 Task: For heading Calibri with Bold.  font size for heading24,  'Change the font style of data to'Bell MT.  and font size to 16,  Change the alignment of both headline & data to Align middle & Align Center.  In the sheet  DashboardBudgetToolbook
Action: Mouse moved to (25, 123)
Screenshot: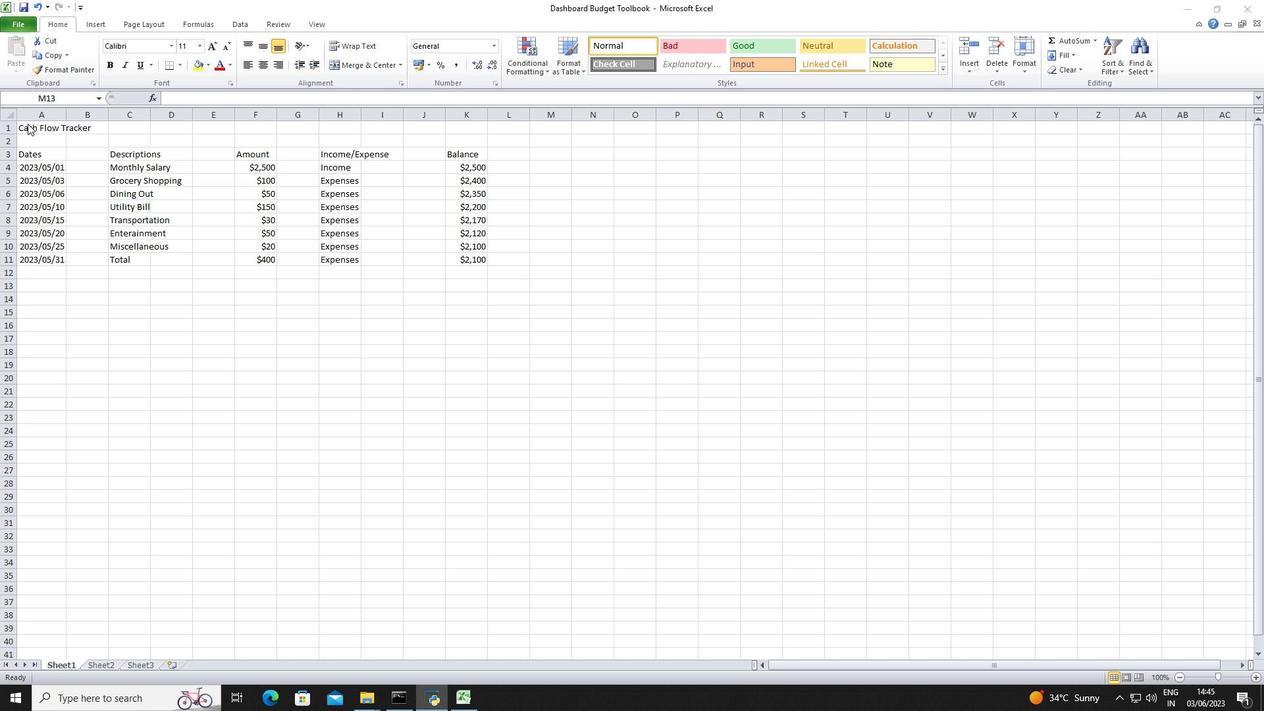 
Action: Mouse pressed left at (25, 123)
Screenshot: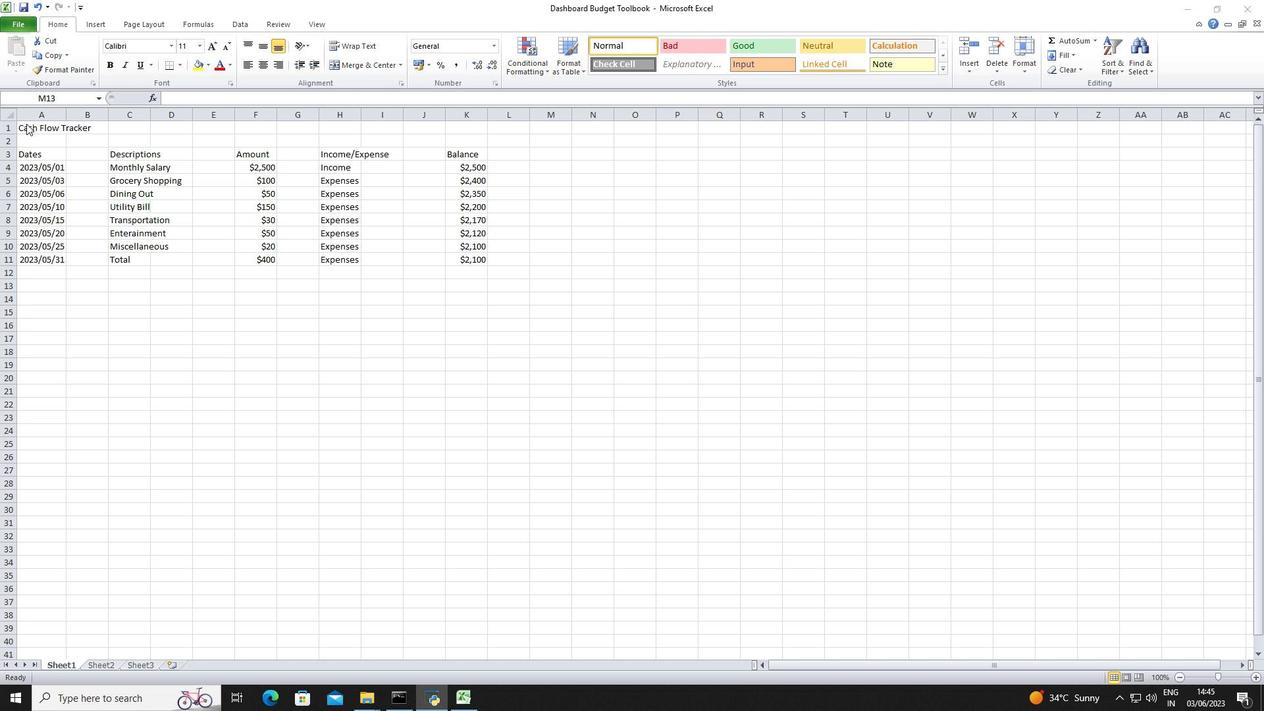 
Action: Mouse moved to (28, 129)
Screenshot: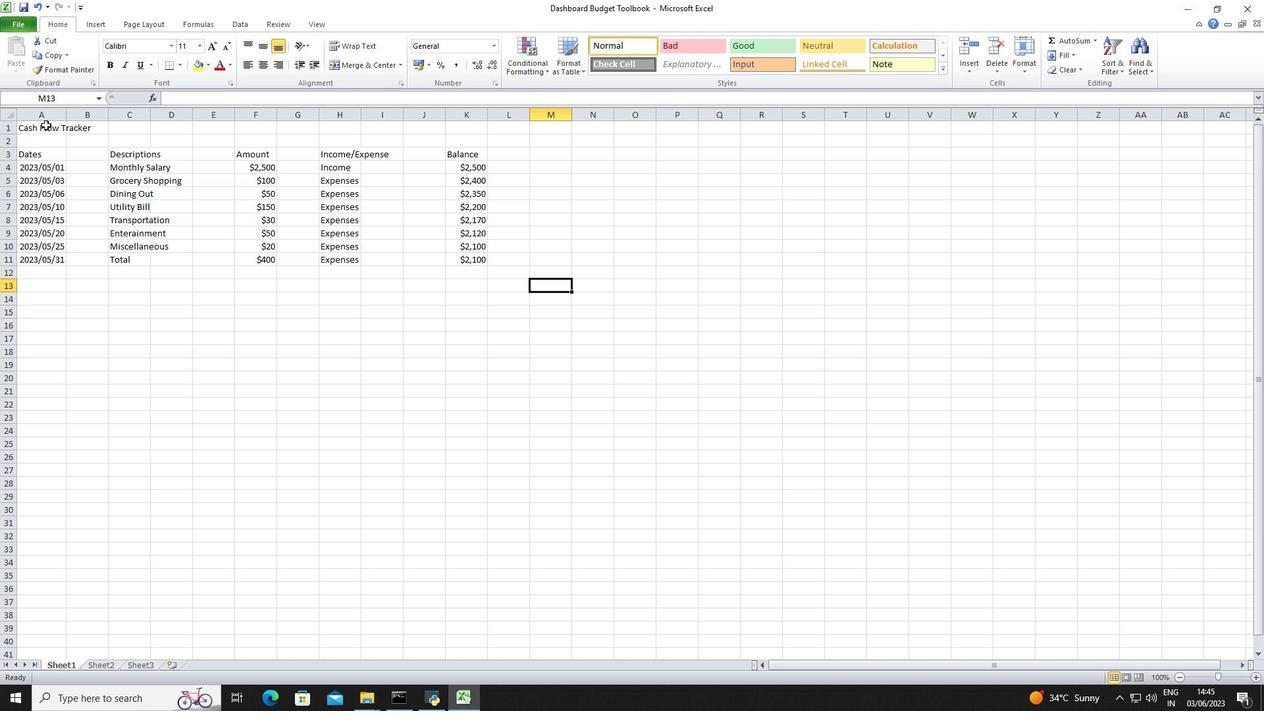 
Action: Mouse pressed left at (28, 129)
Screenshot: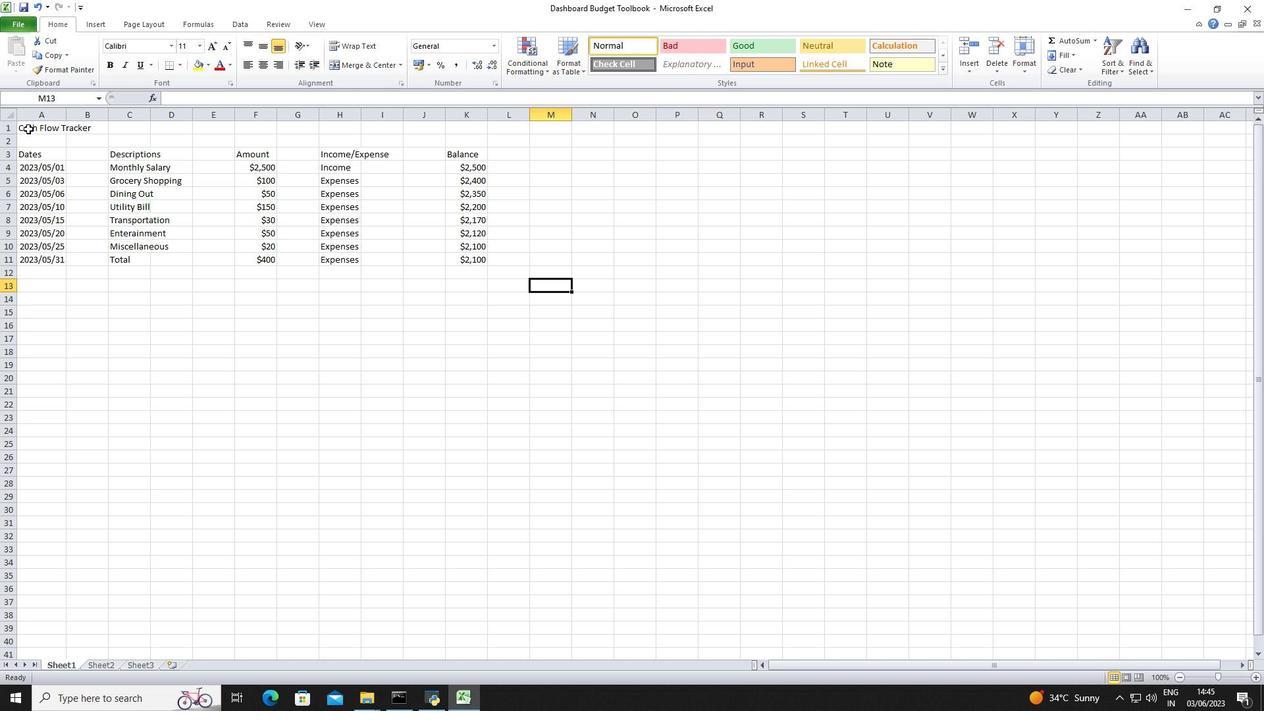 
Action: Mouse moved to (155, 46)
Screenshot: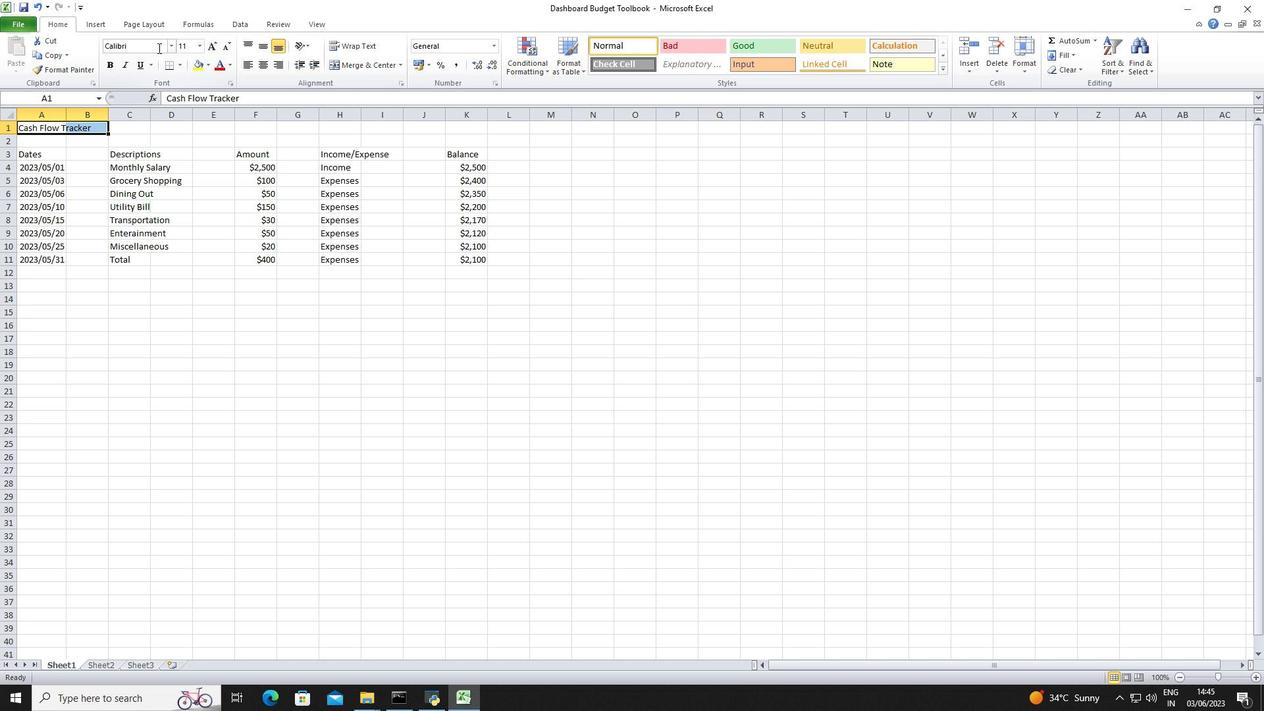 
Action: Mouse pressed left at (155, 46)
Screenshot: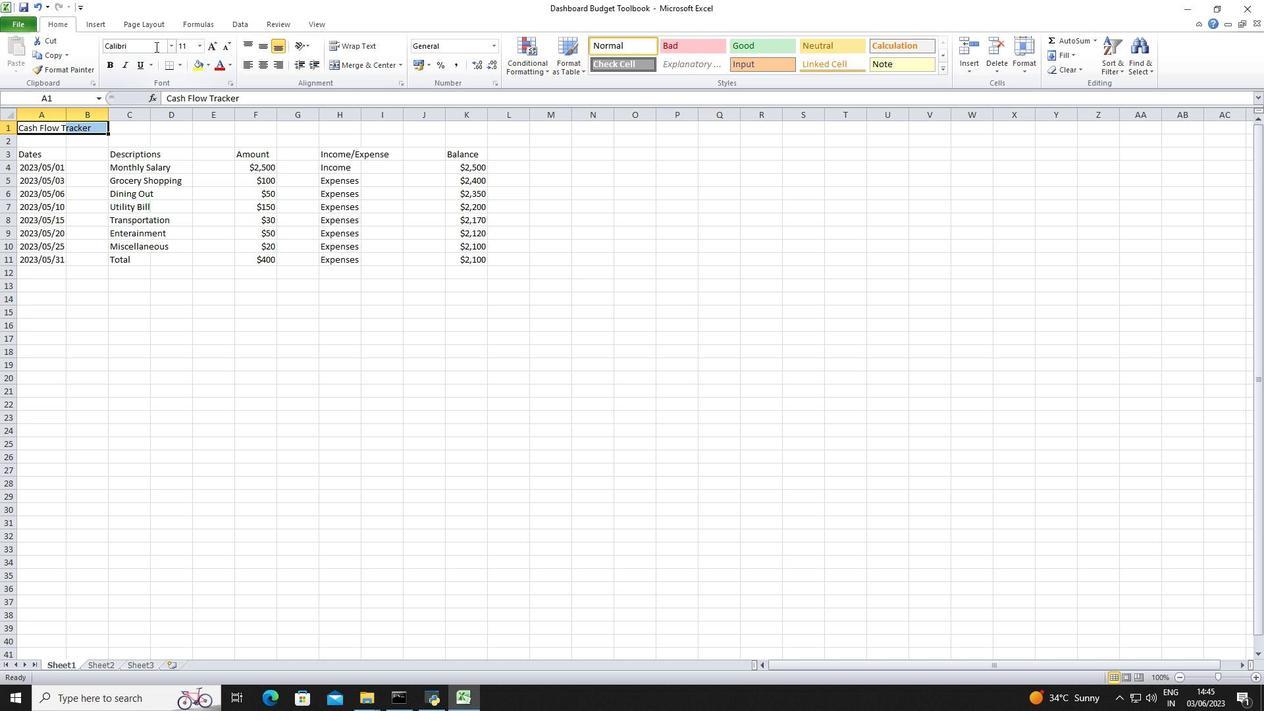 
Action: Key pressed <Key.enter>
Screenshot: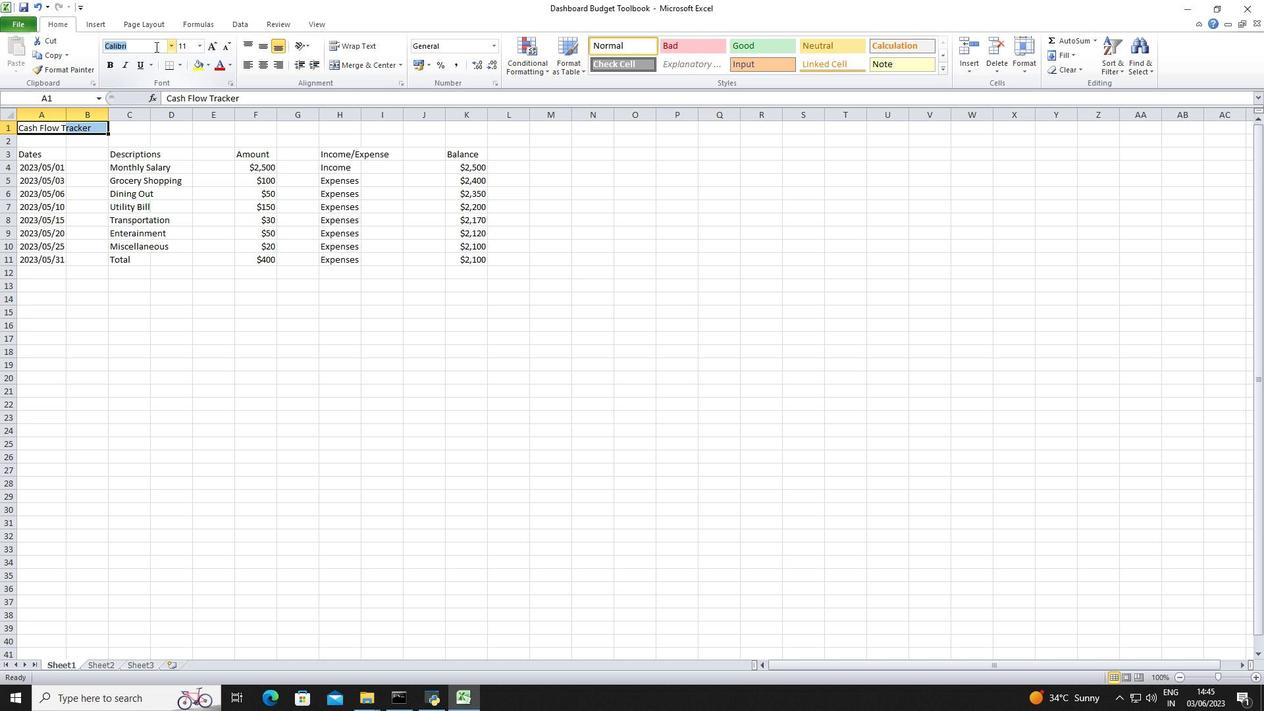 
Action: Mouse moved to (107, 64)
Screenshot: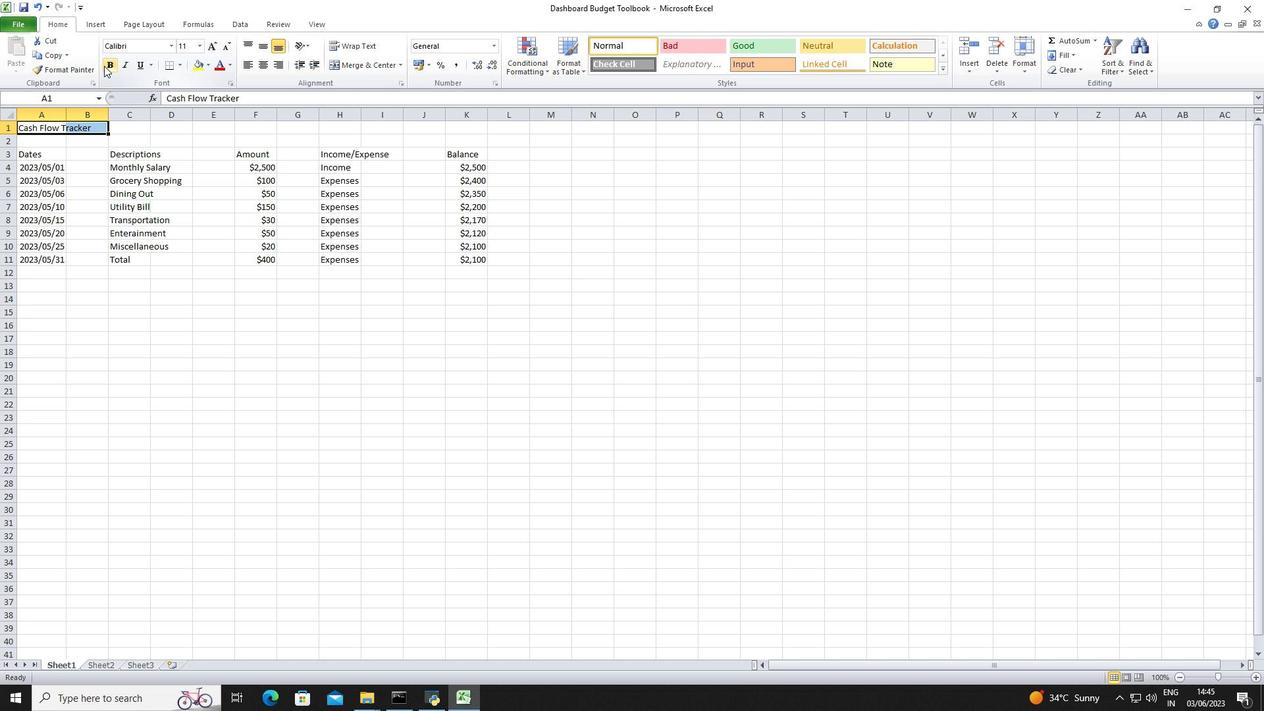 
Action: Mouse pressed left at (107, 64)
Screenshot: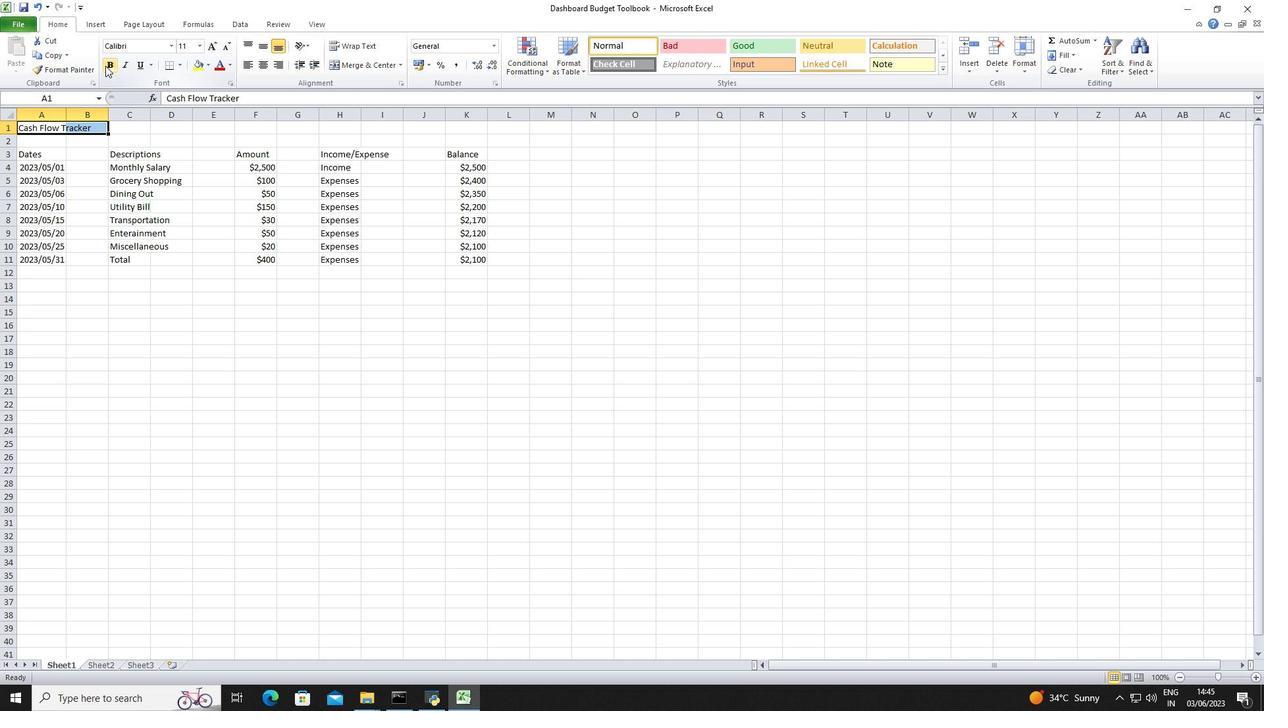 
Action: Mouse moved to (201, 43)
Screenshot: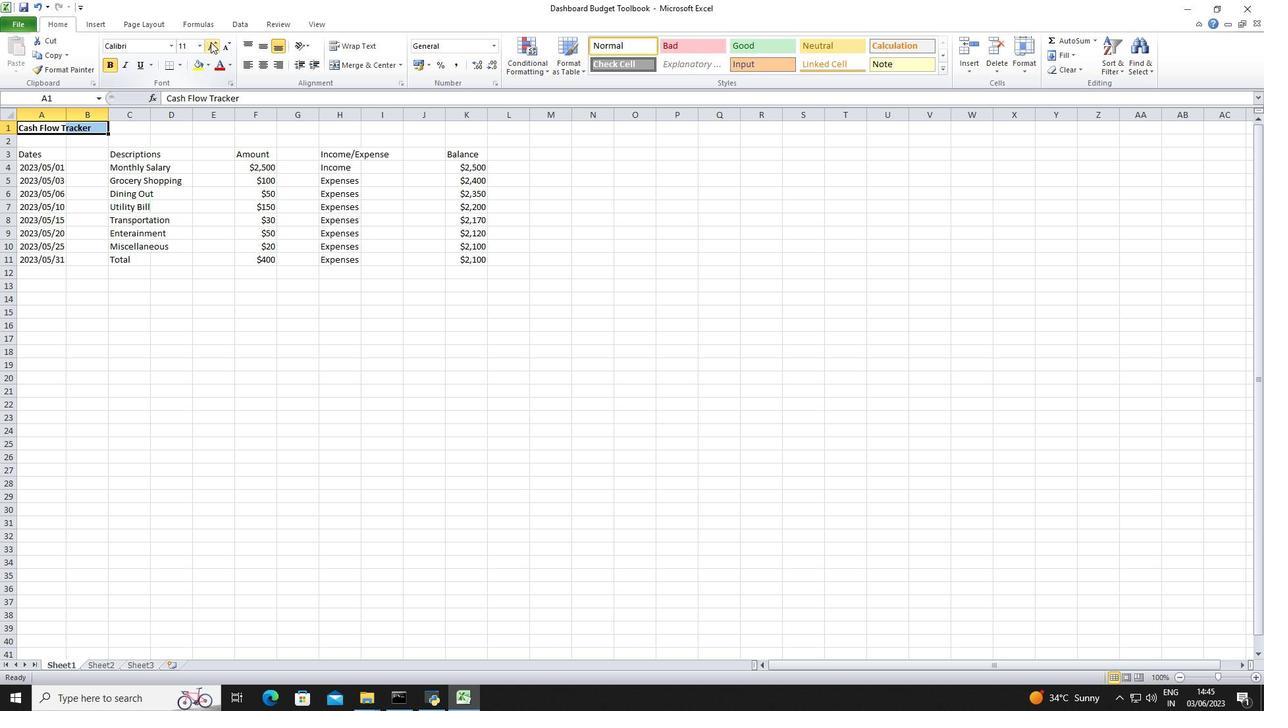 
Action: Mouse pressed left at (201, 43)
Screenshot: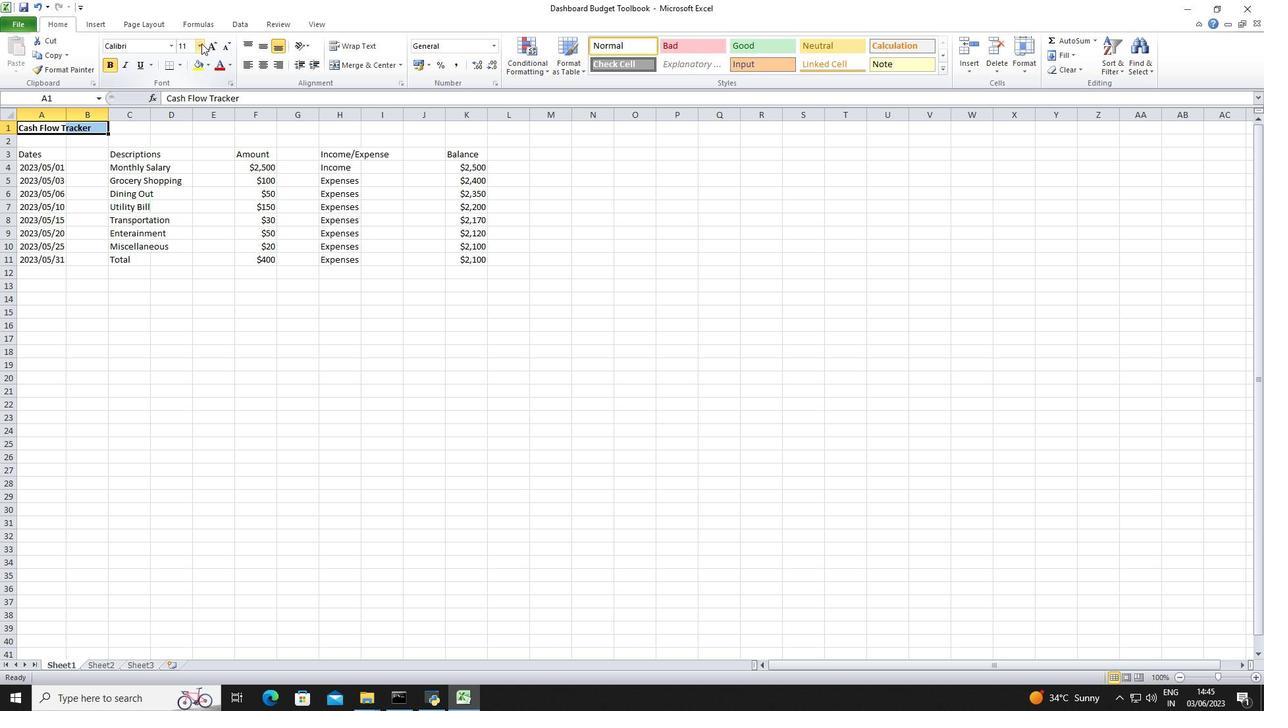 
Action: Mouse moved to (187, 171)
Screenshot: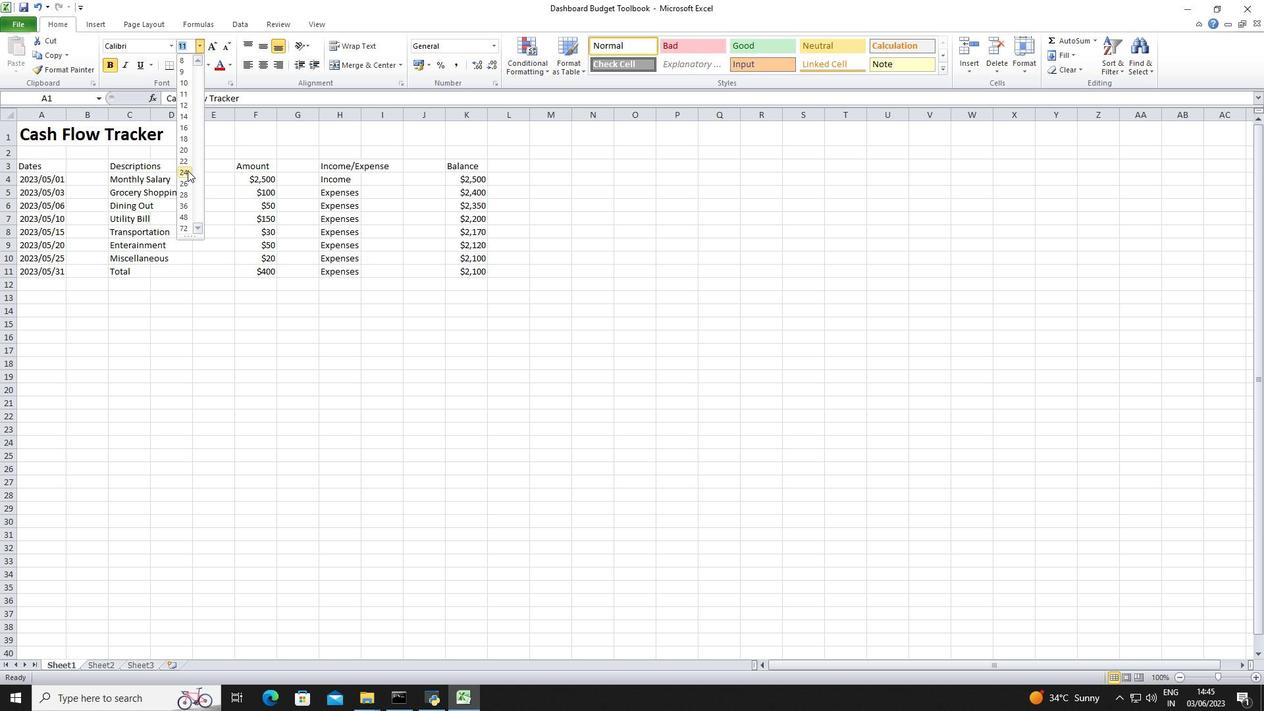 
Action: Mouse pressed left at (187, 171)
Screenshot: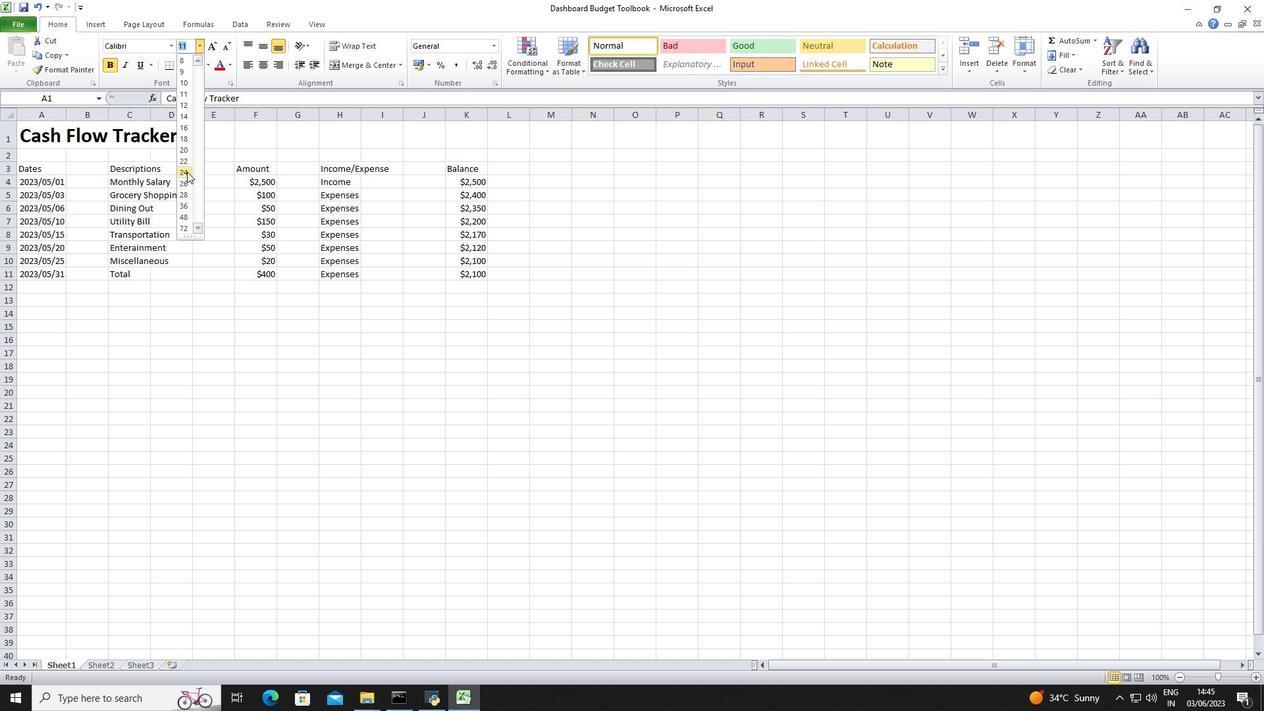 
Action: Mouse moved to (46, 170)
Screenshot: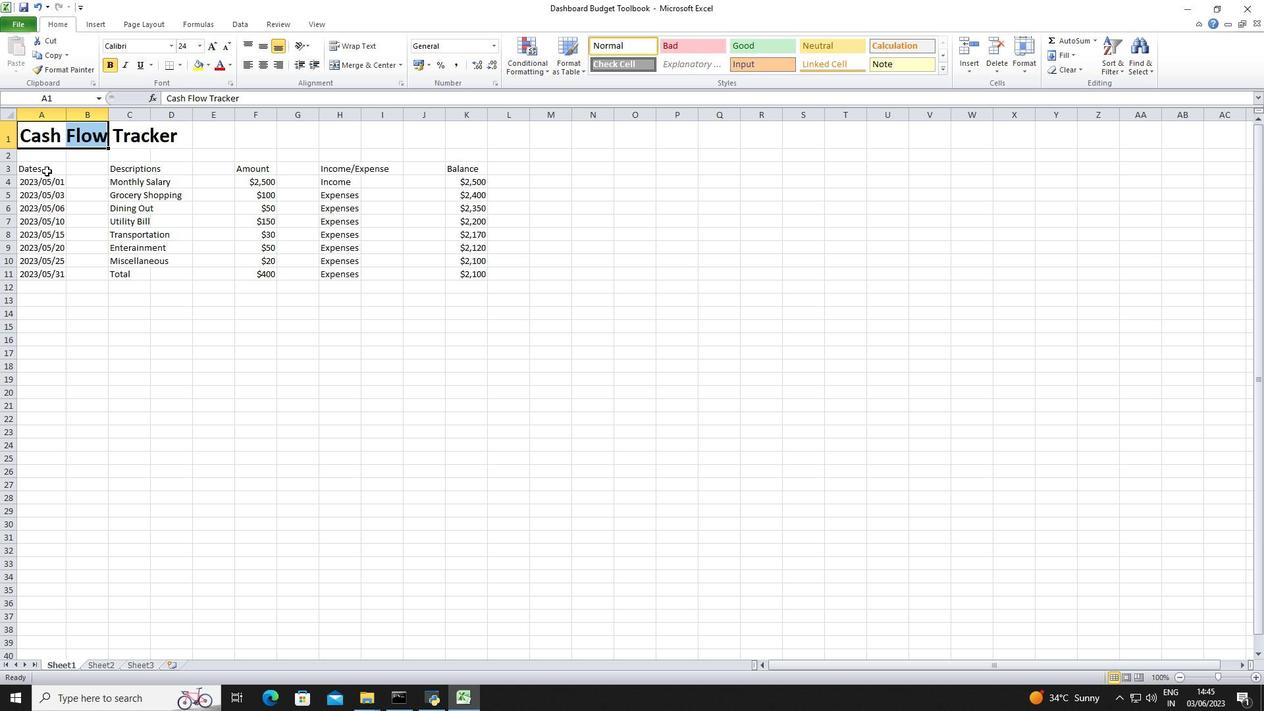 
Action: Mouse pressed left at (46, 170)
Screenshot: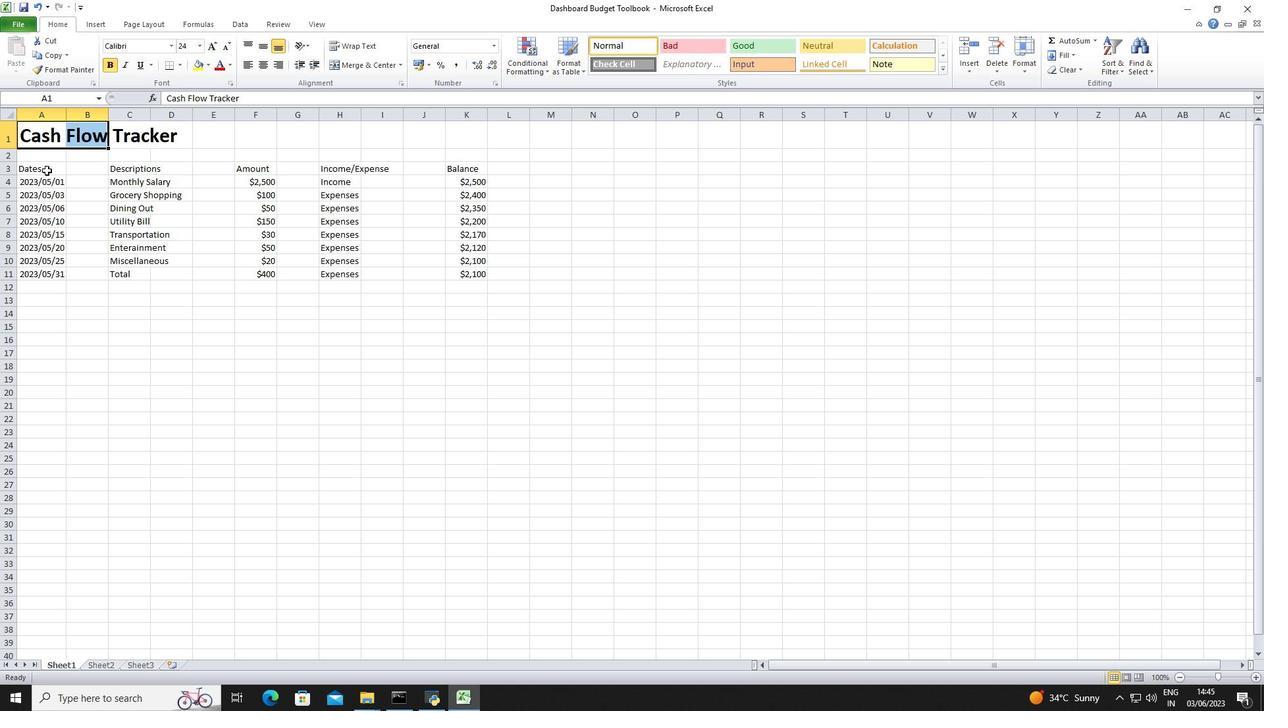 
Action: Mouse moved to (143, 51)
Screenshot: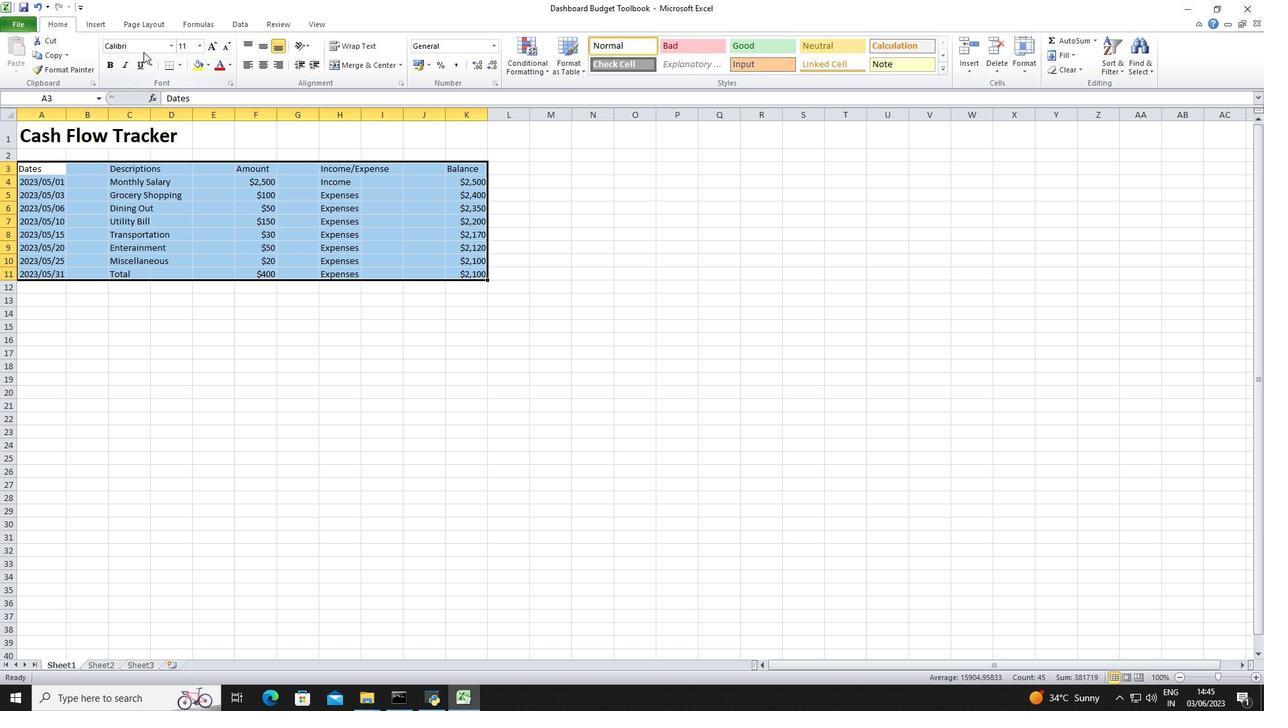 
Action: Mouse pressed left at (143, 51)
Screenshot: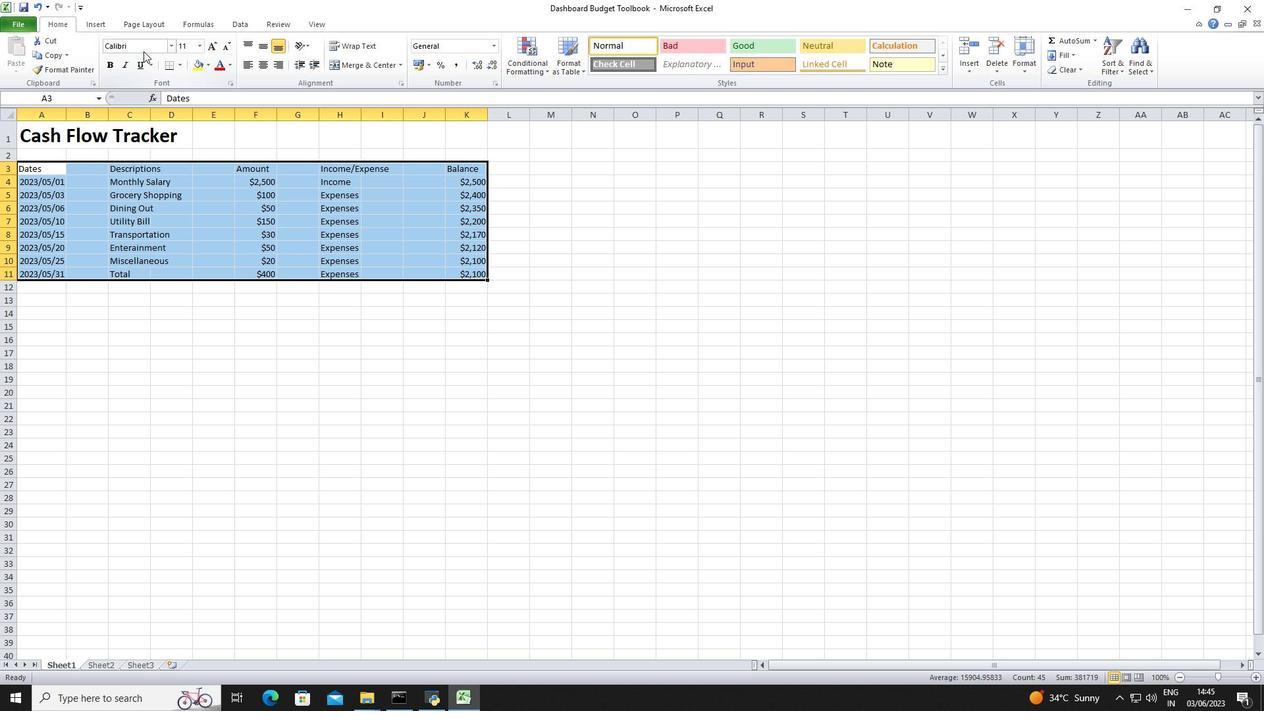 
Action: Mouse moved to (143, 46)
Screenshot: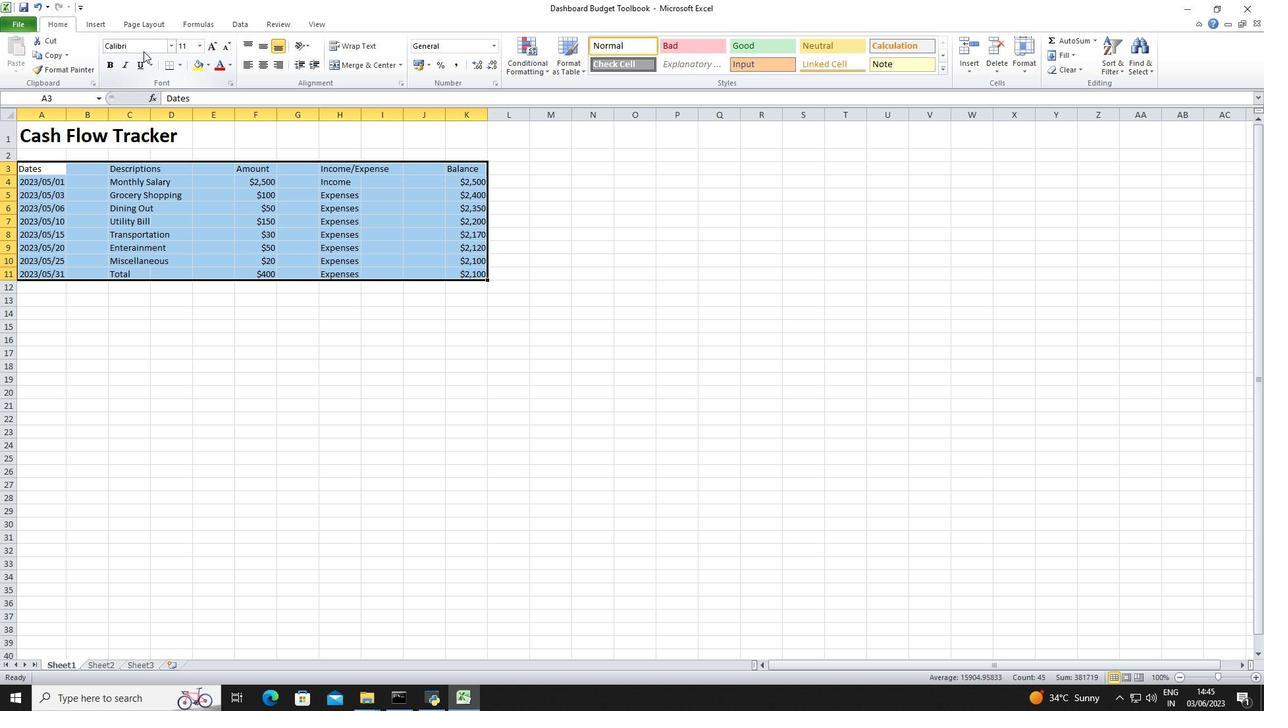 
Action: Mouse pressed left at (143, 46)
Screenshot: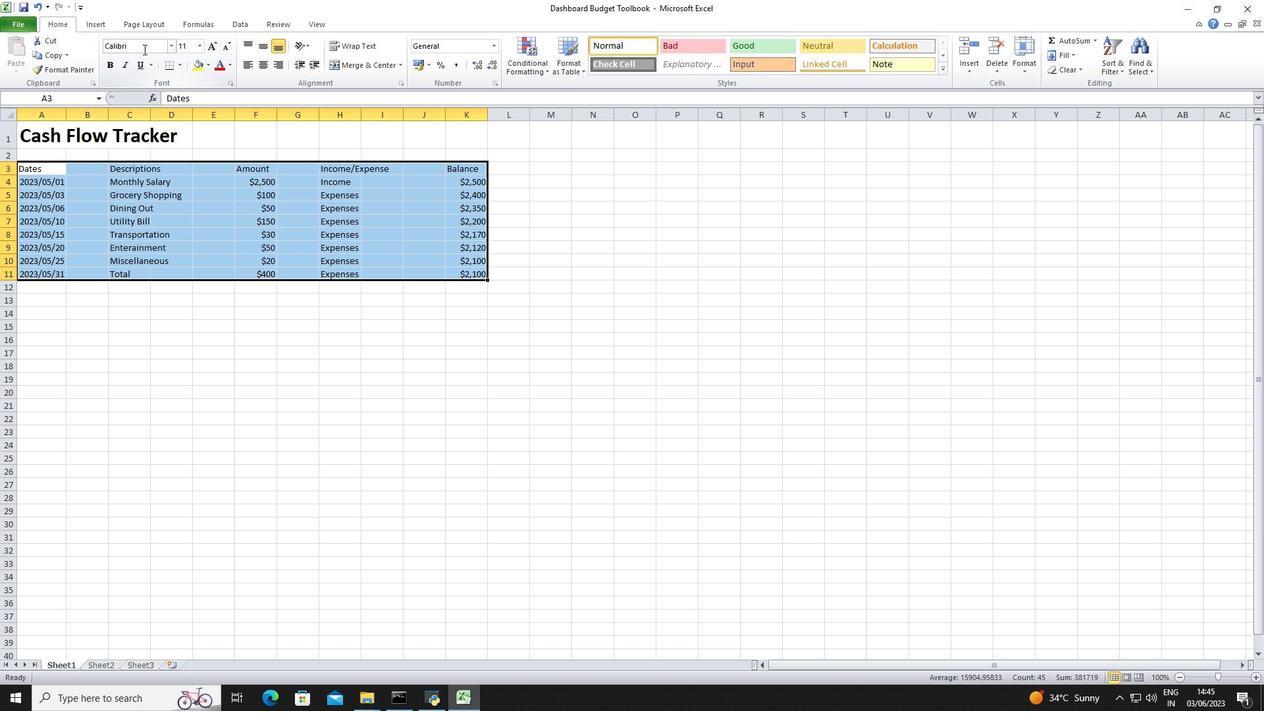 
Action: Key pressed <Key.shift>Bell<Key.space><Key.shift>MT
Screenshot: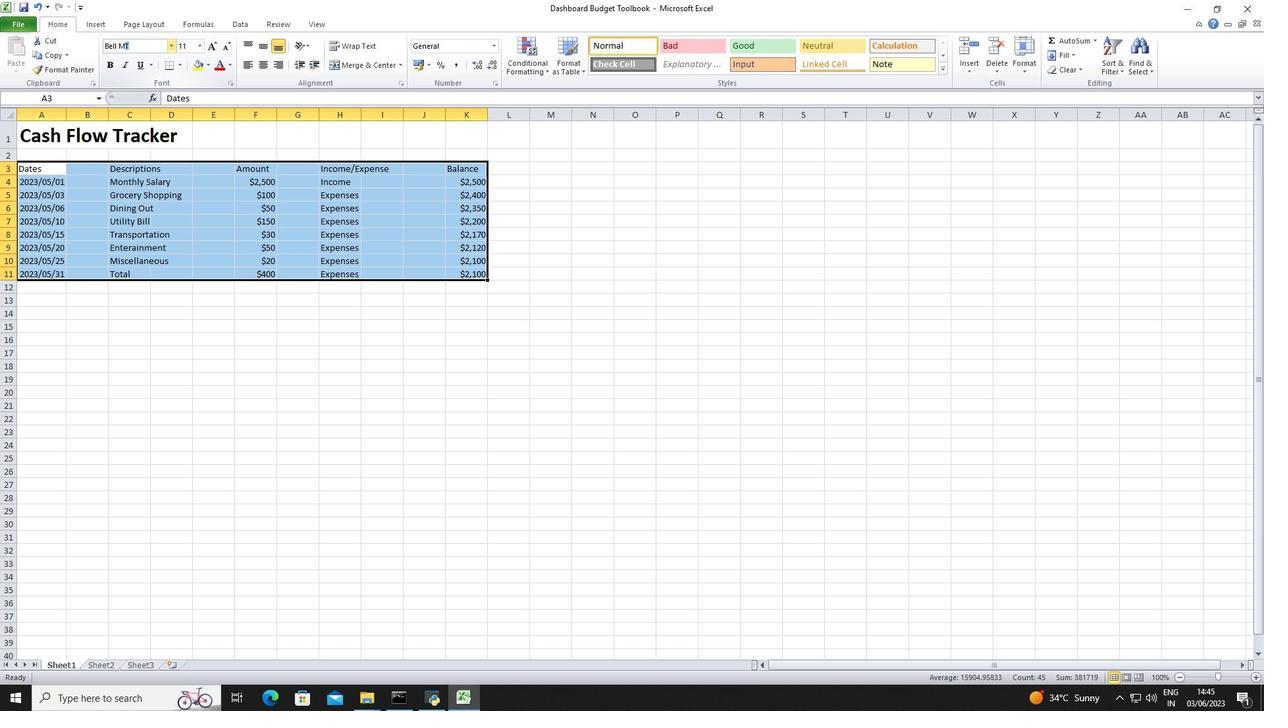 
Action: Mouse moved to (202, 46)
Screenshot: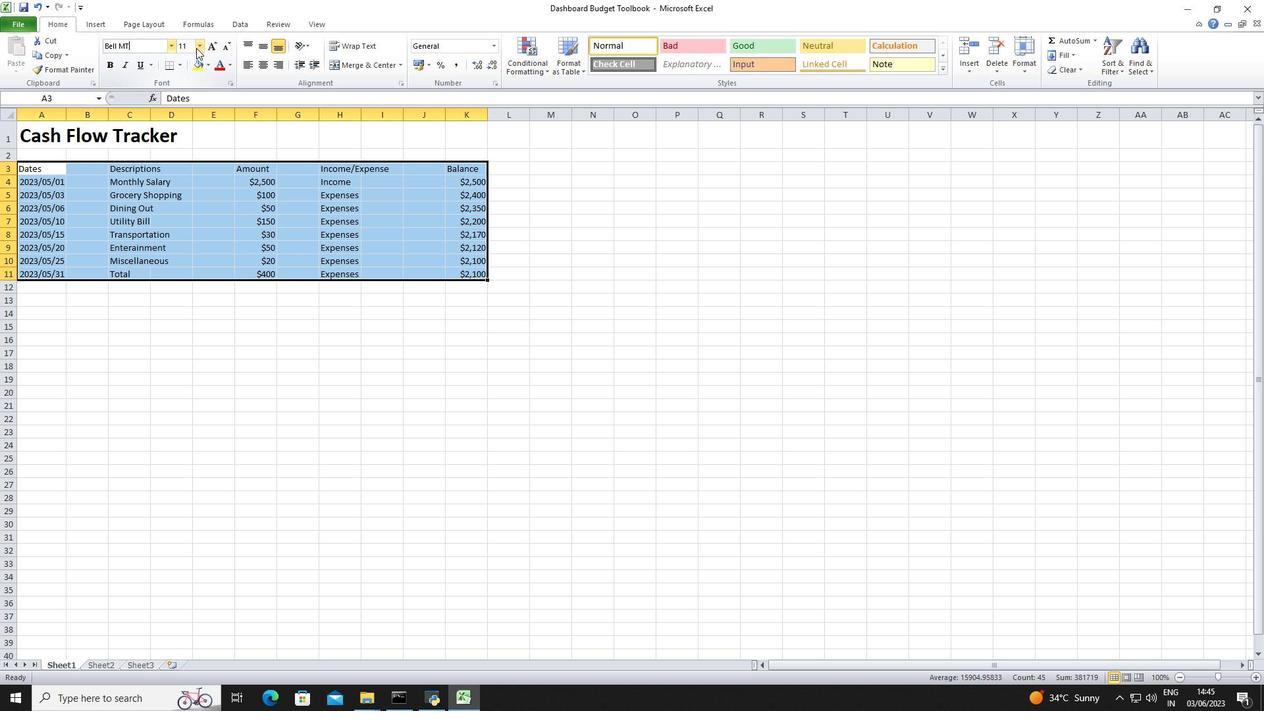 
Action: Mouse pressed left at (202, 46)
Screenshot: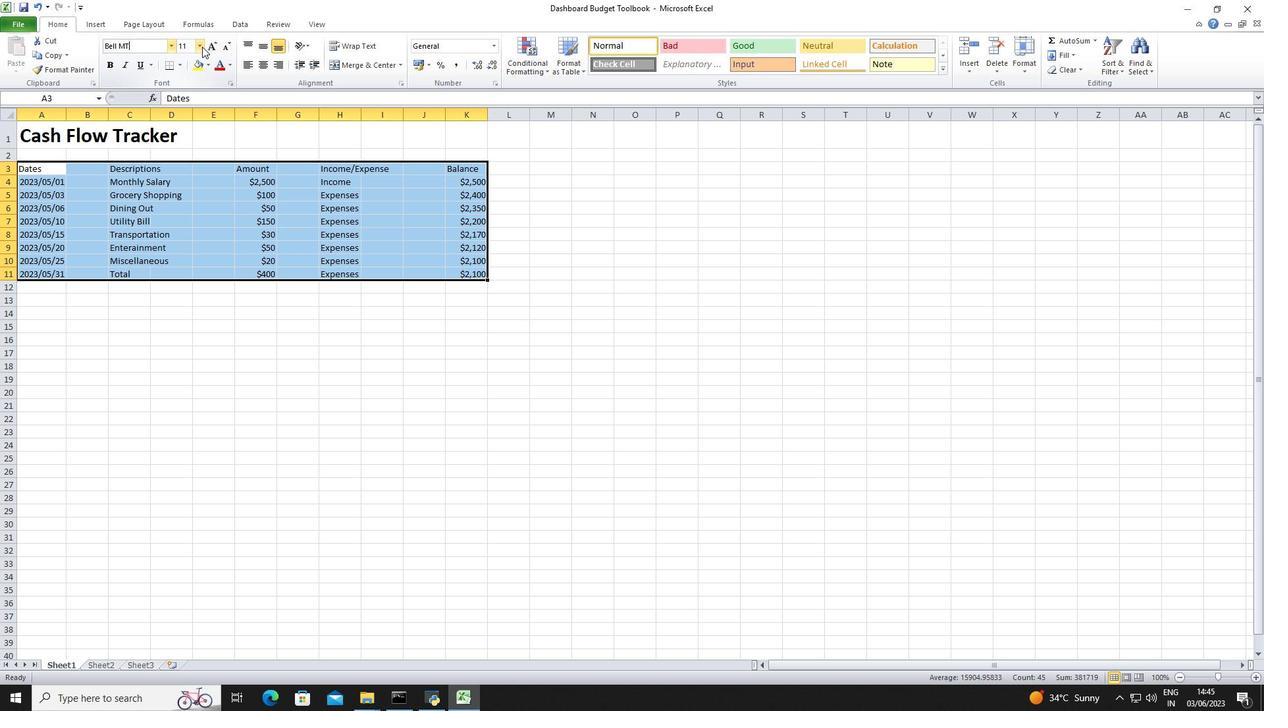 
Action: Mouse moved to (202, 51)
Screenshot: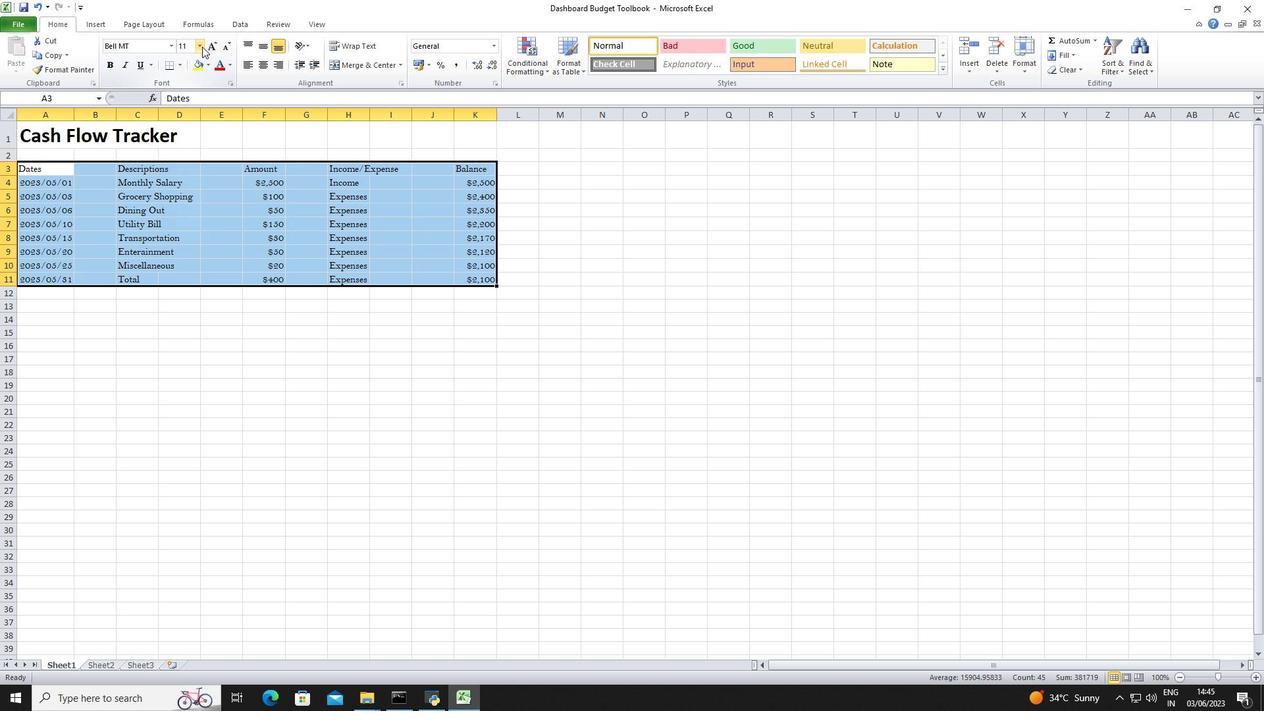 
Action: Mouse pressed left at (202, 51)
Screenshot: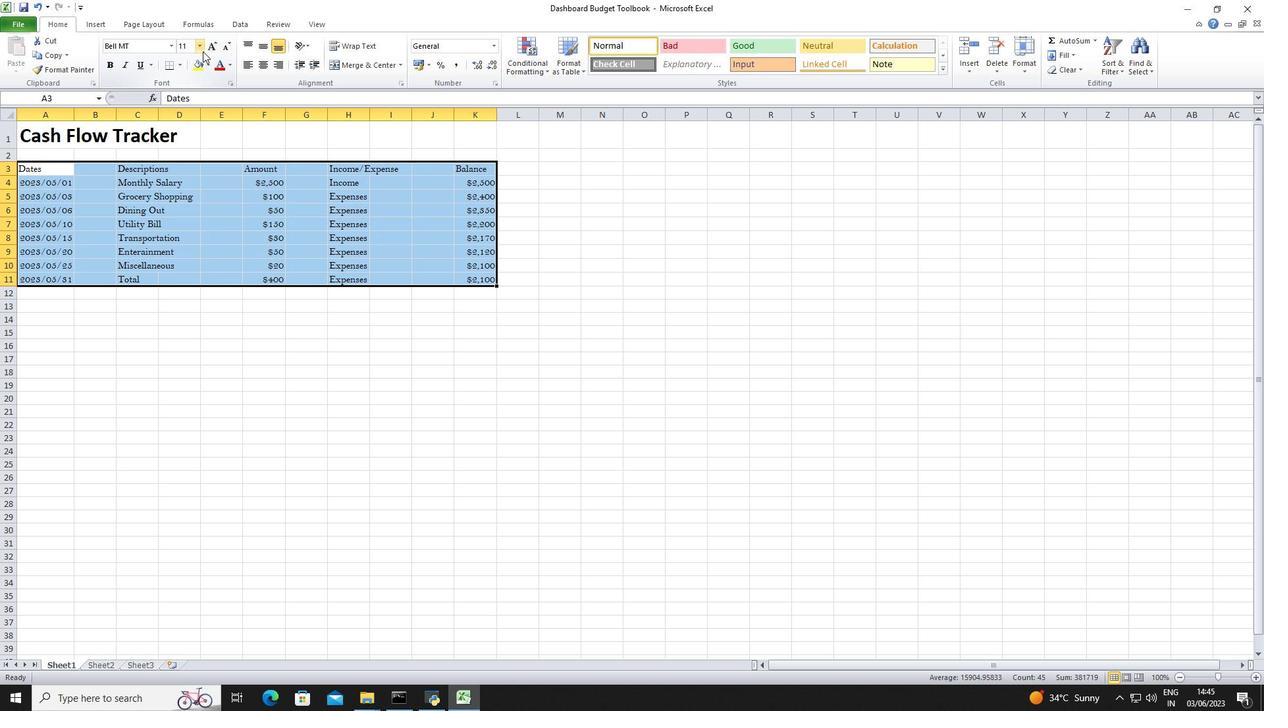 
Action: Mouse moved to (187, 122)
Screenshot: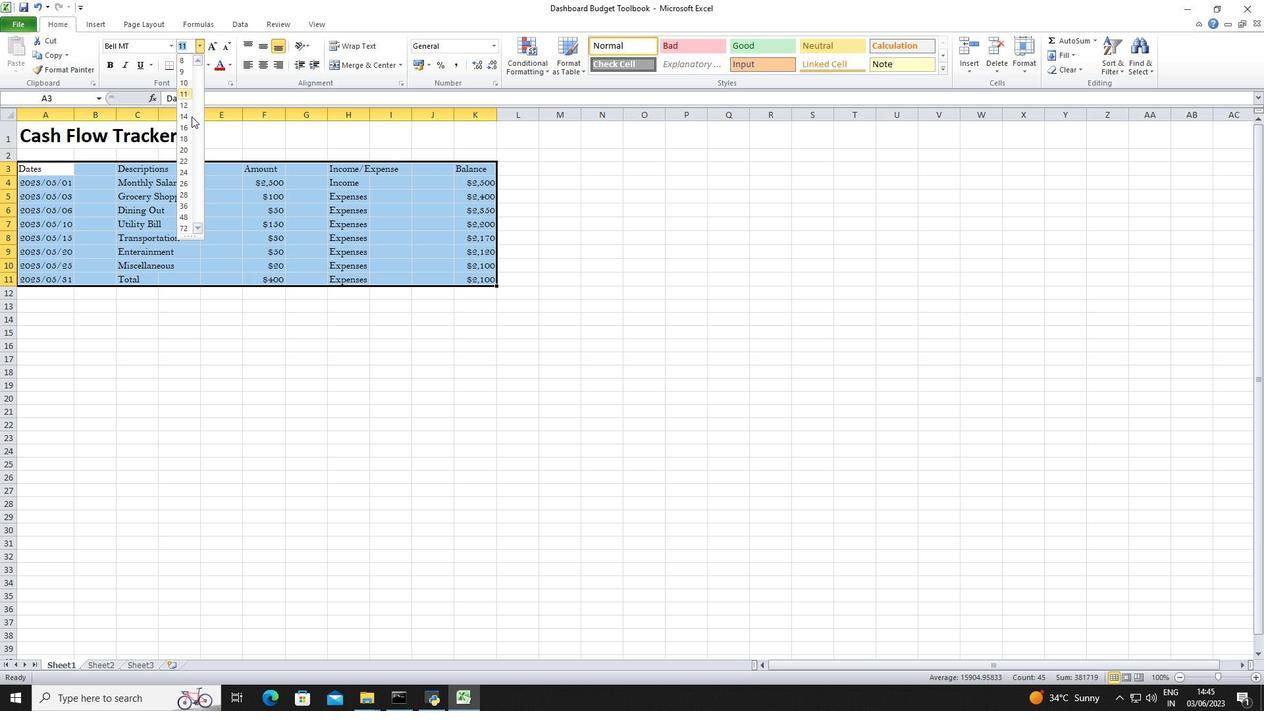 
Action: Mouse pressed left at (187, 122)
Screenshot: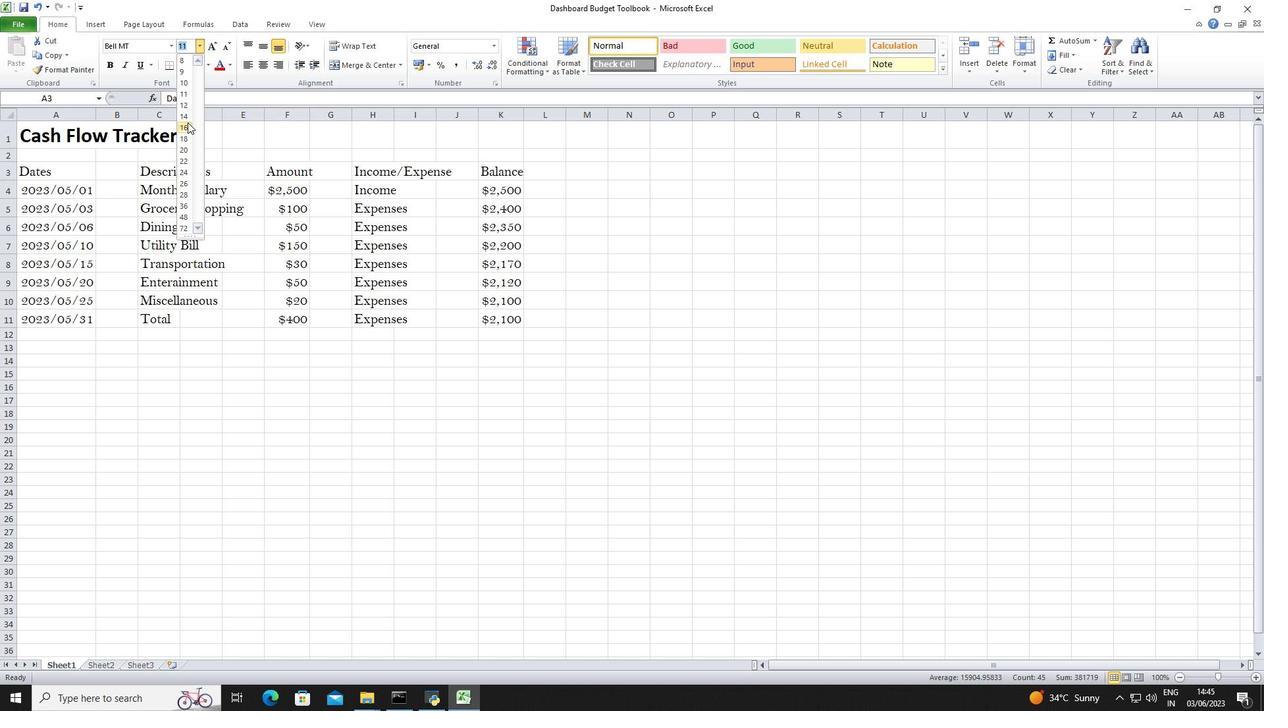 
Action: Mouse moved to (260, 64)
Screenshot: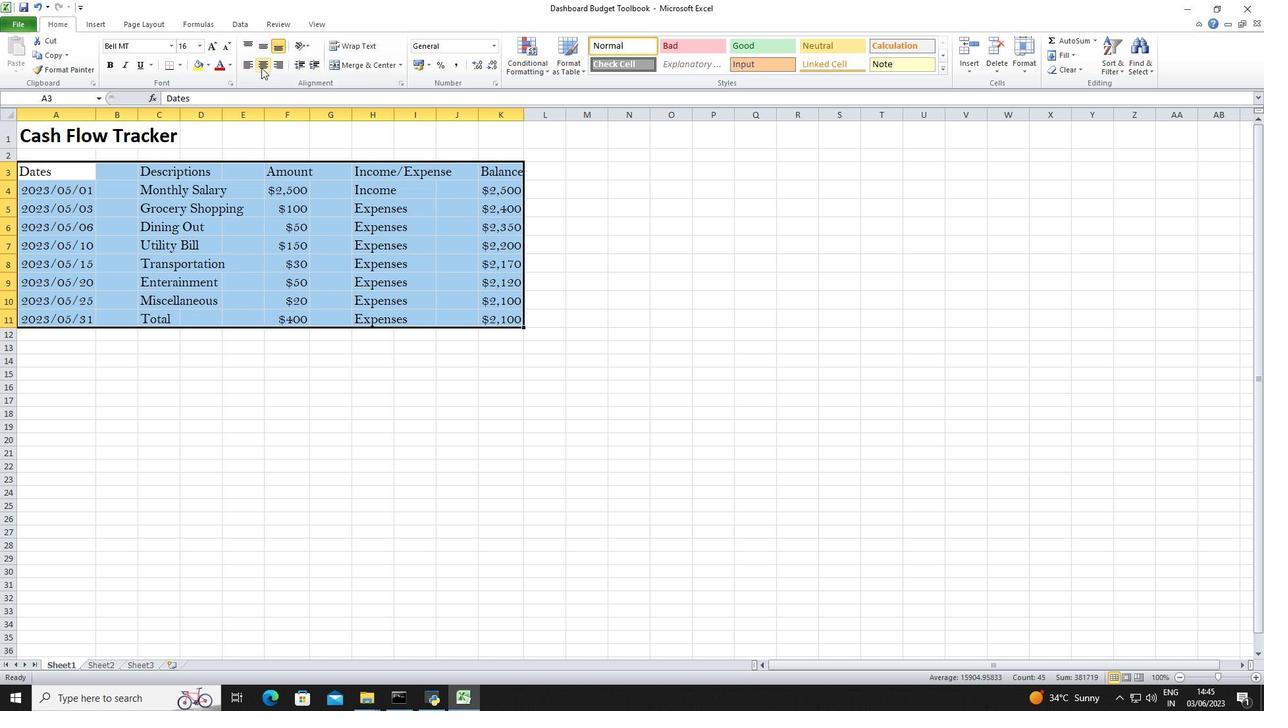 
Action: Mouse pressed left at (260, 64)
Screenshot: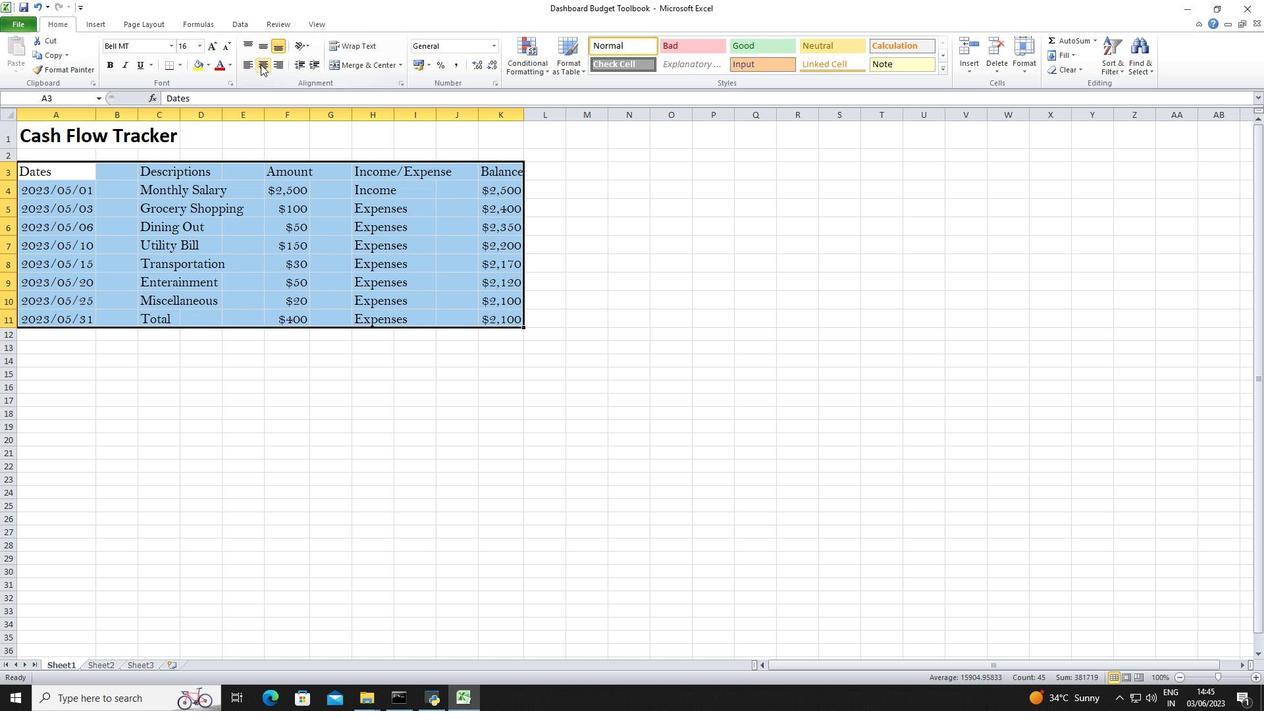 
Action: Mouse moved to (44, 140)
Screenshot: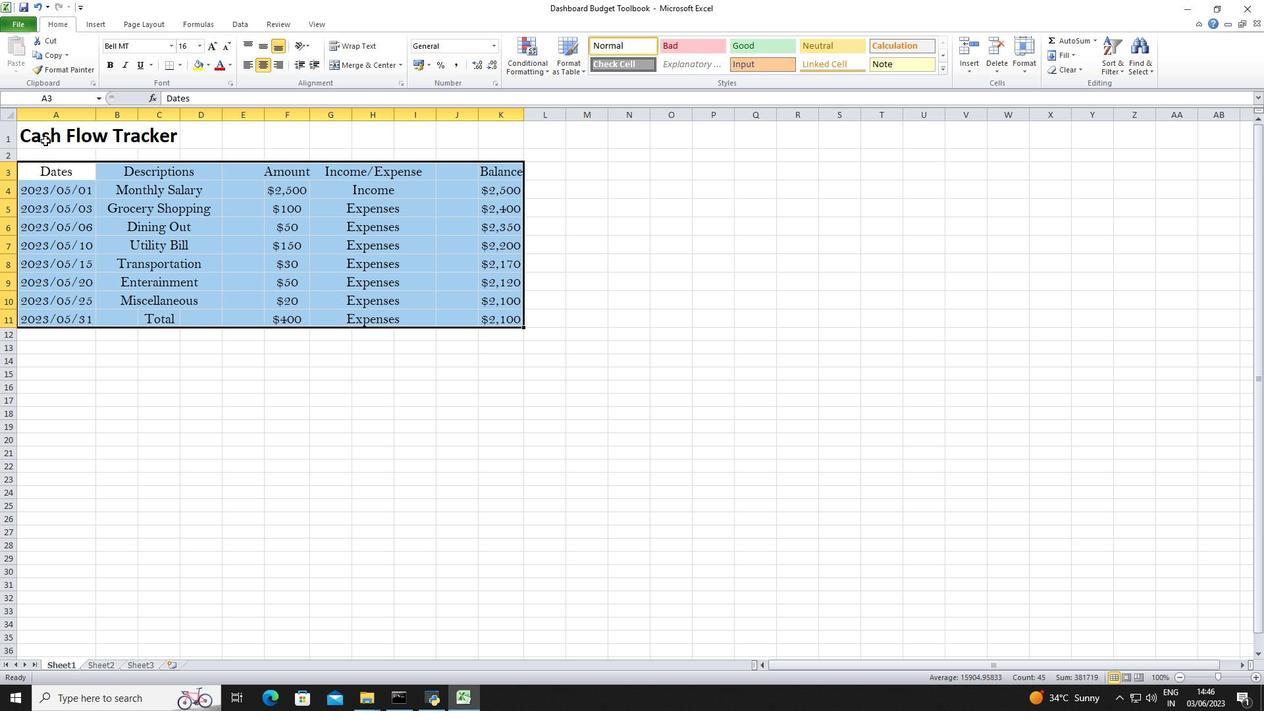 
Action: Mouse pressed left at (44, 140)
Screenshot: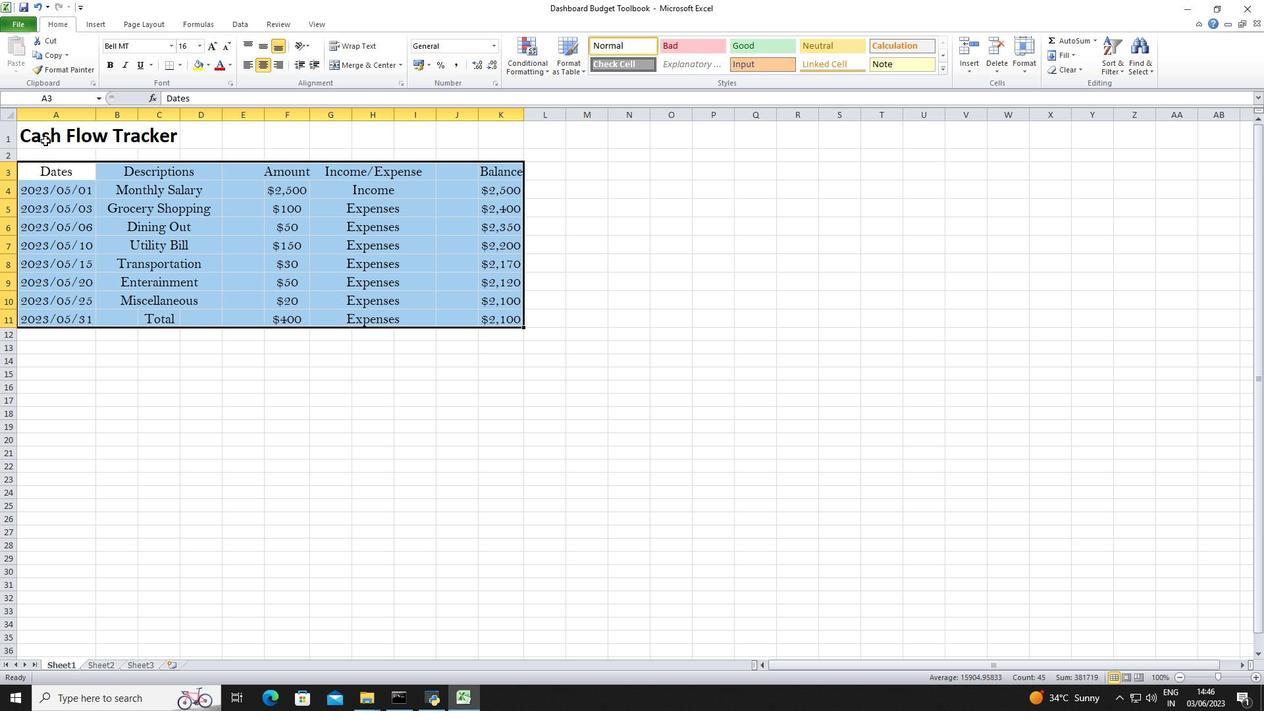
Action: Mouse moved to (261, 65)
Screenshot: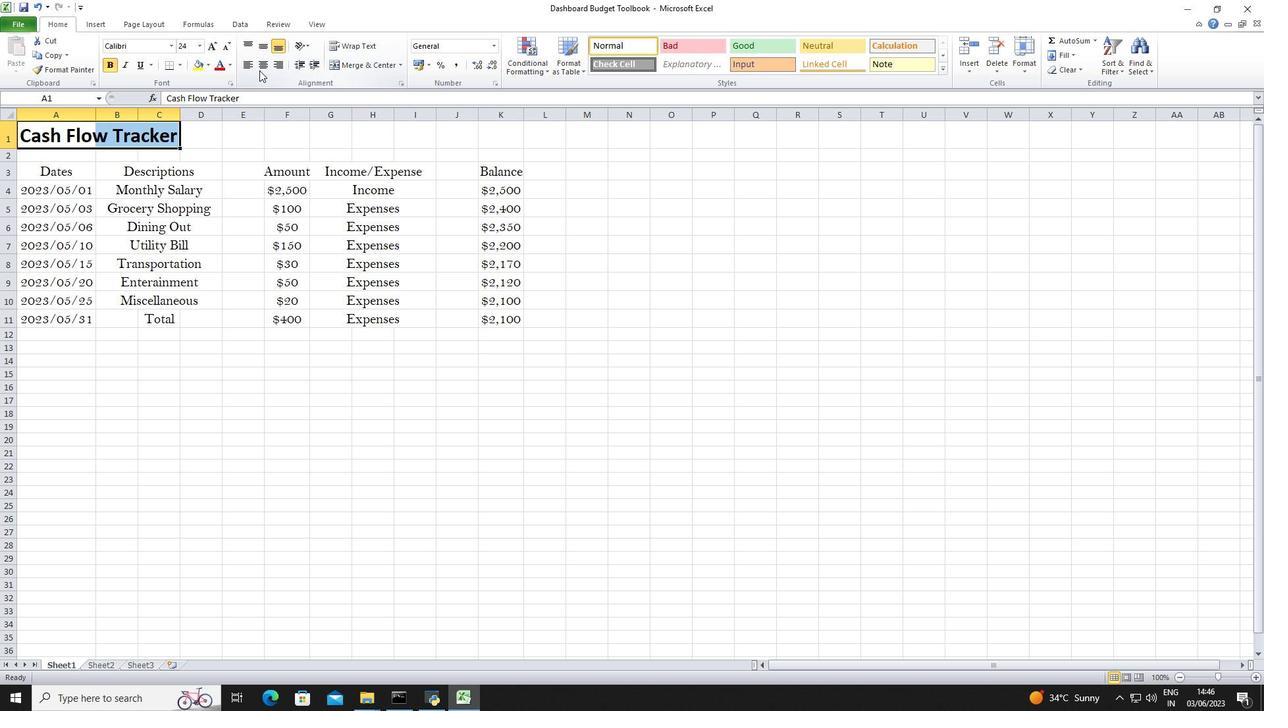
Action: Mouse pressed left at (261, 65)
Screenshot: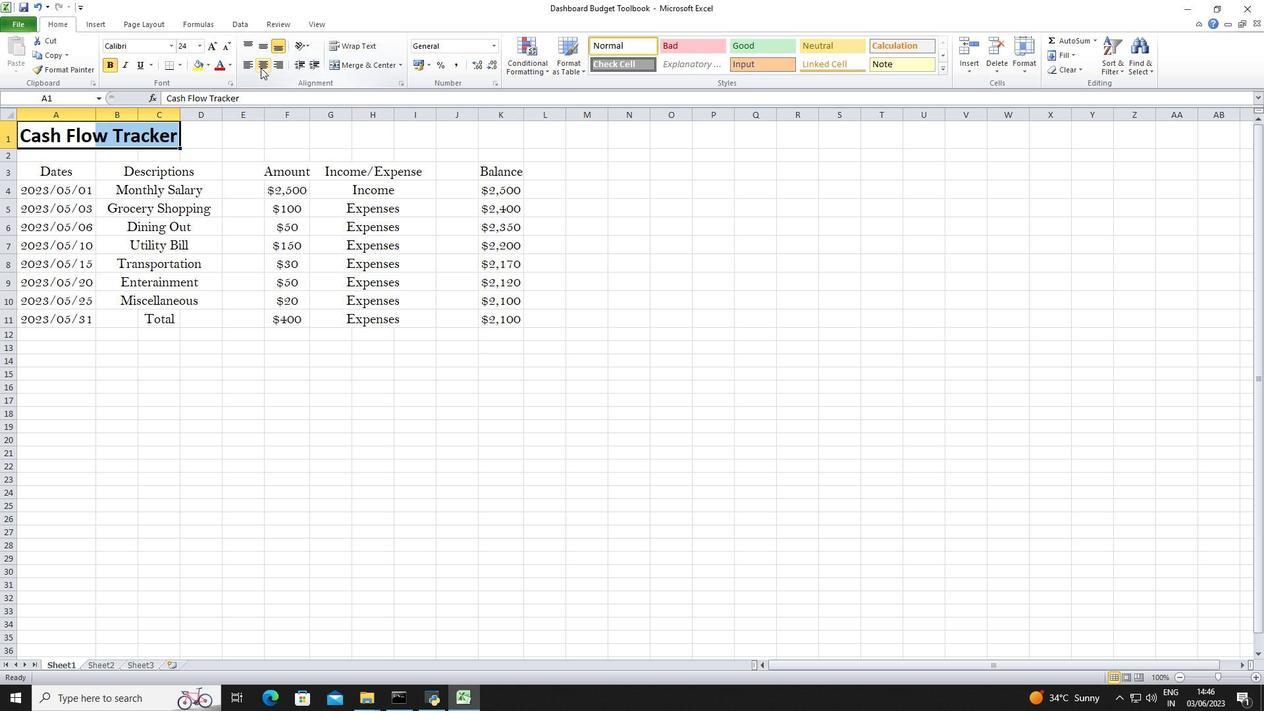 
Action: Mouse moved to (95, 117)
Screenshot: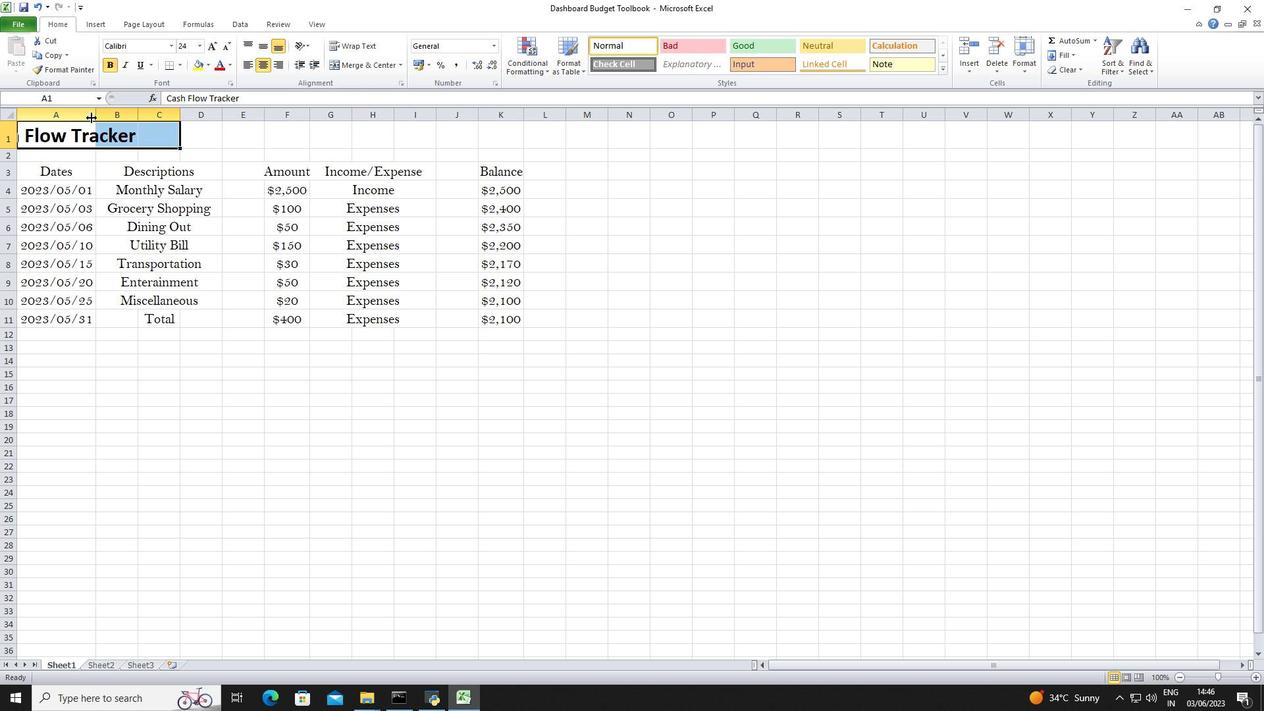
Action: Mouse pressed left at (95, 117)
Screenshot: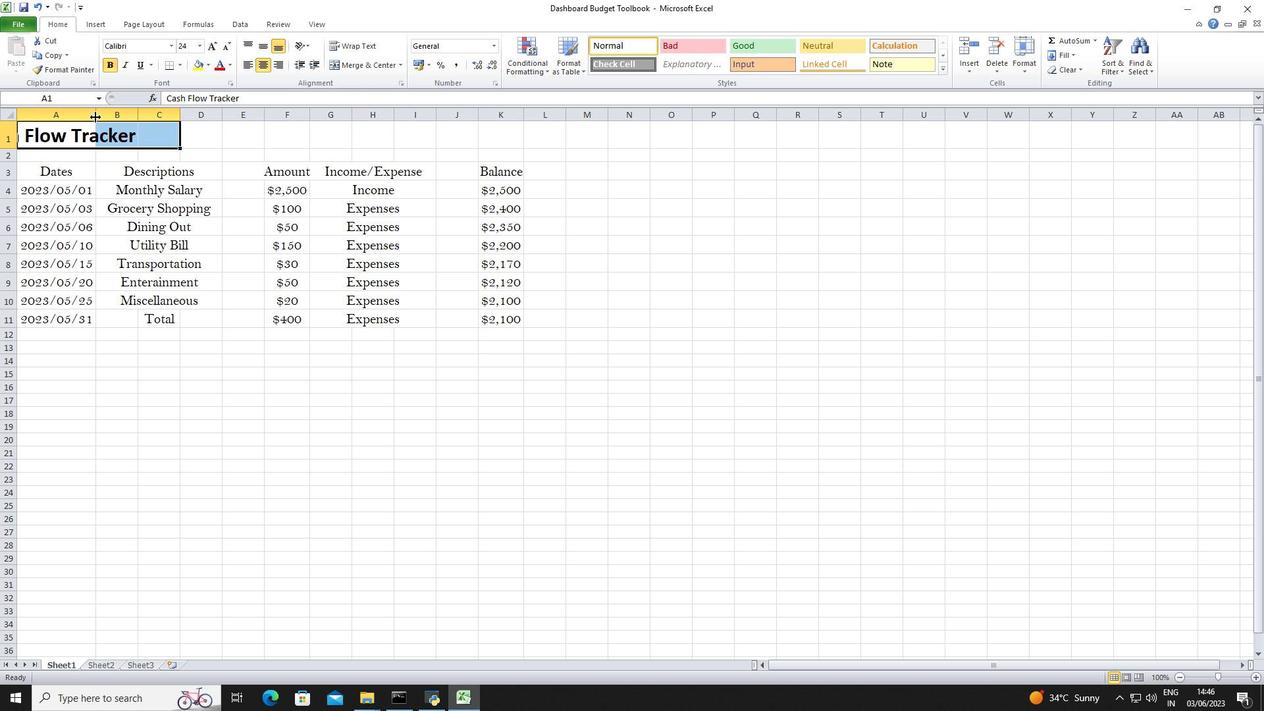 
Action: Mouse moved to (164, 119)
Screenshot: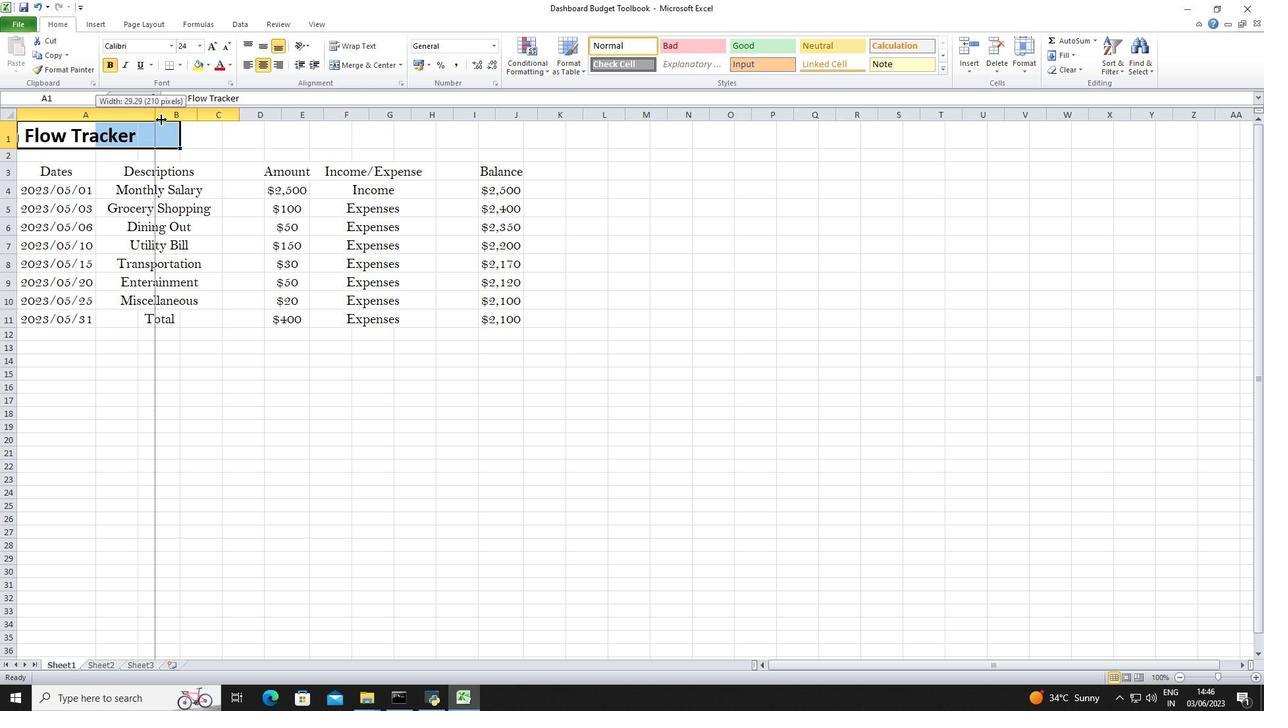 
Action: Mouse pressed left at (164, 119)
Screenshot: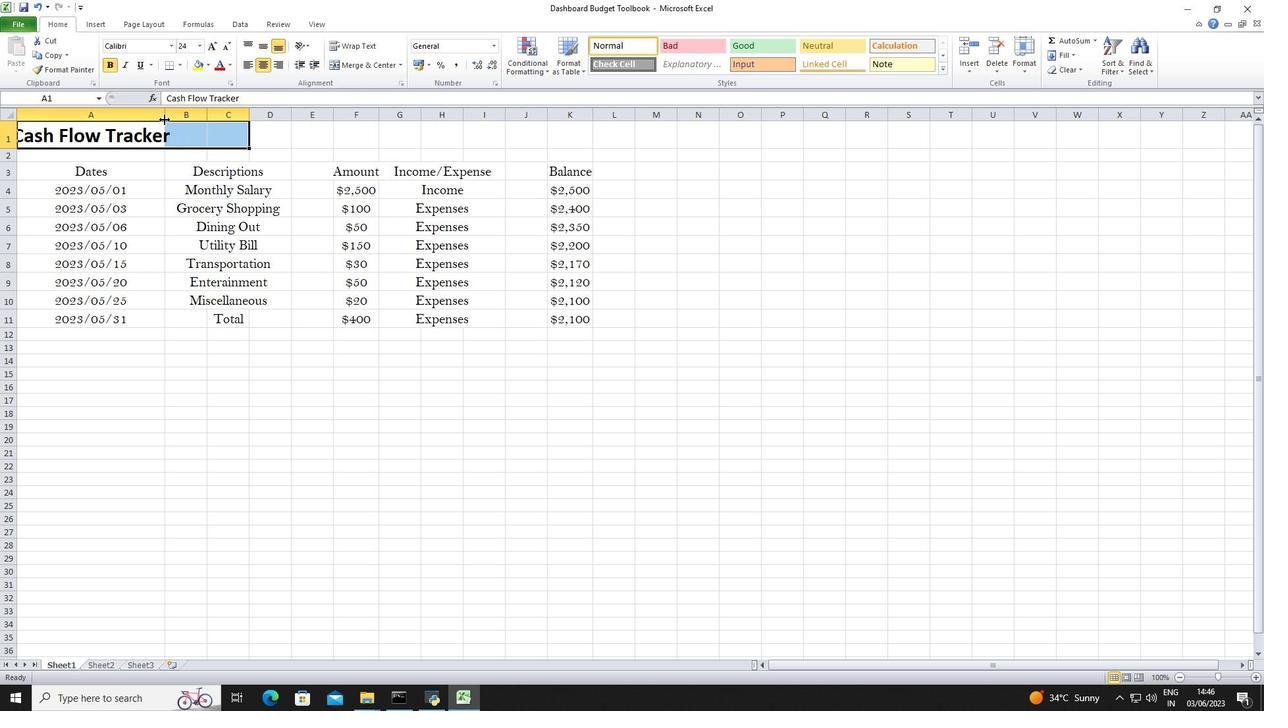 
Action: Mouse moved to (735, 306)
Screenshot: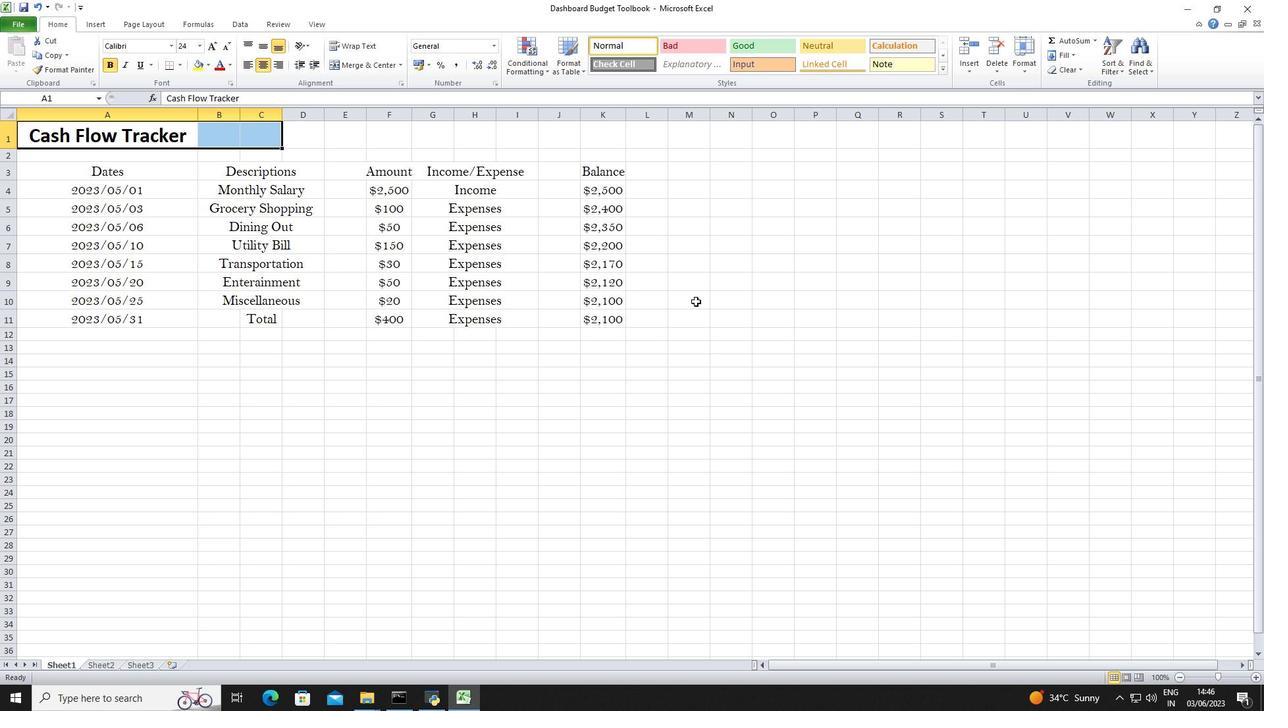 
Action: Mouse pressed left at (735, 306)
Screenshot: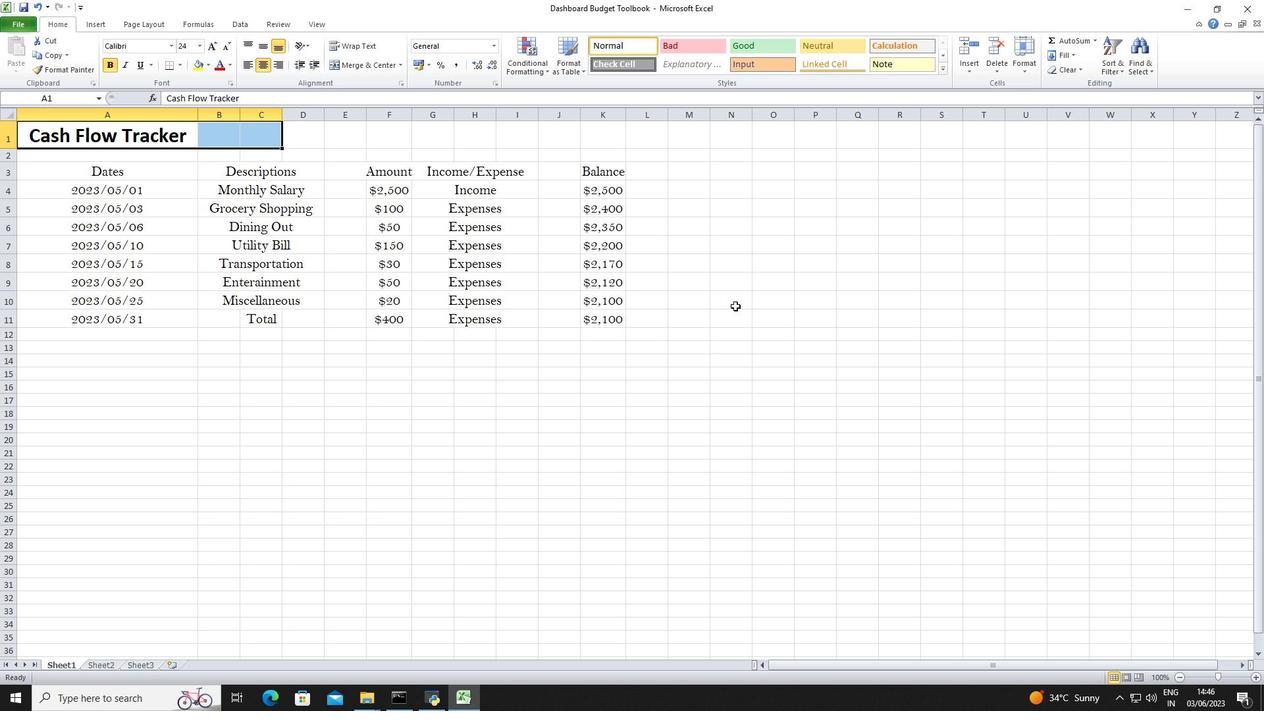 
